 Task: Choose the option "apply to pivot tables".
Action: Mouse moved to (261, 147)
Screenshot: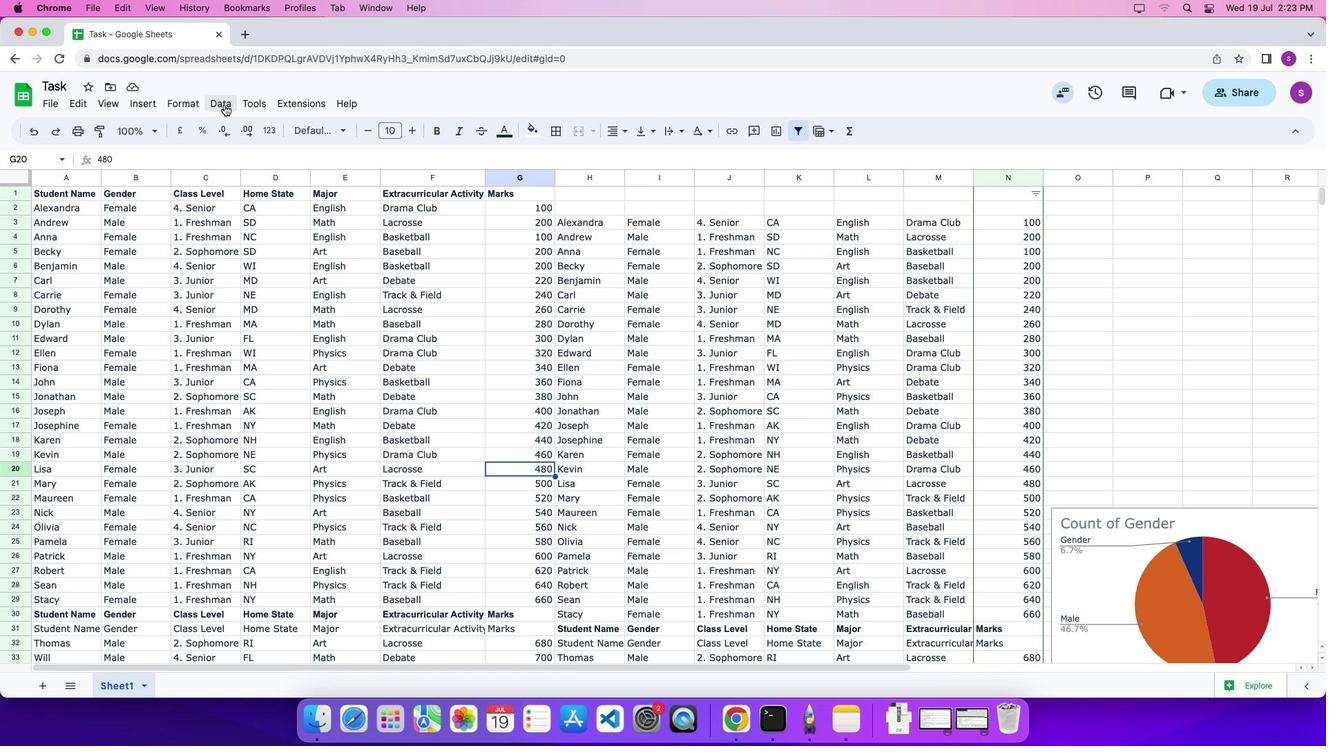 
Action: Mouse pressed left at (261, 147)
Screenshot: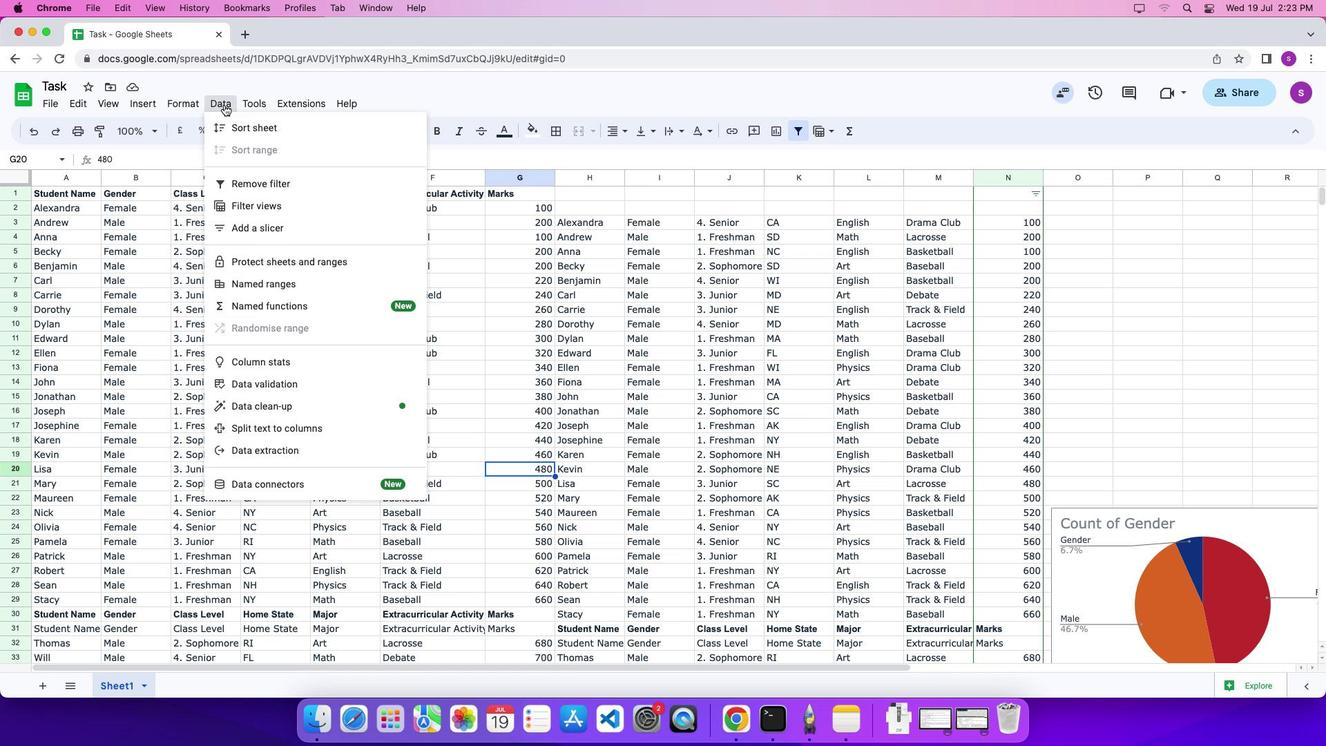 
Action: Mouse moved to (263, 144)
Screenshot: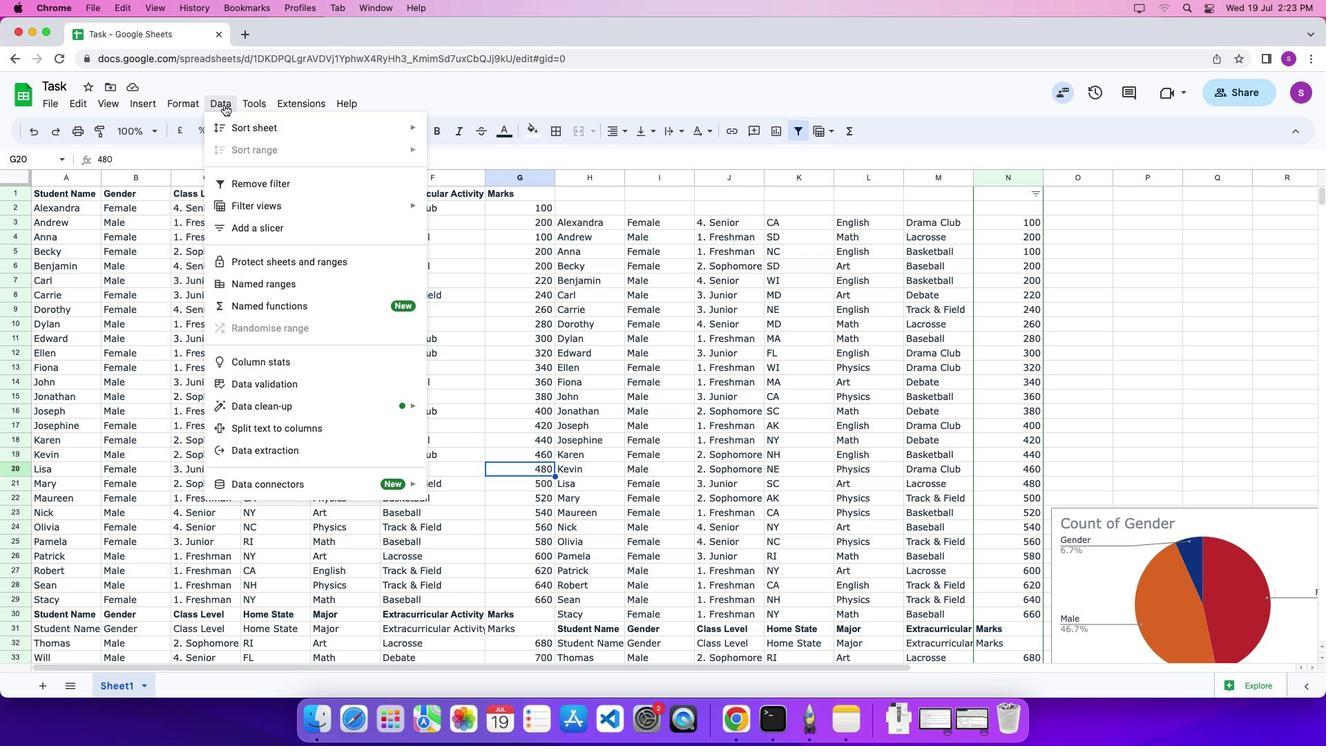 
Action: Mouse pressed left at (263, 144)
Screenshot: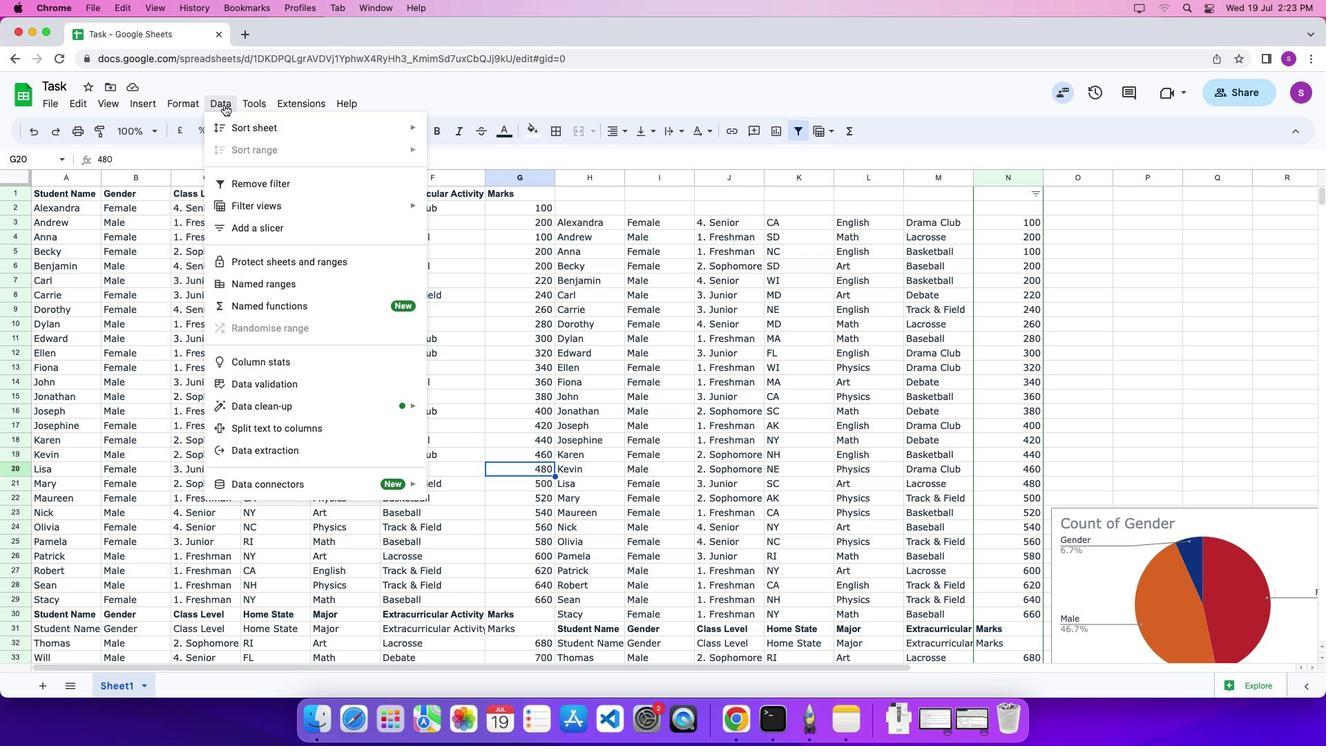 
Action: Mouse pressed left at (263, 144)
Screenshot: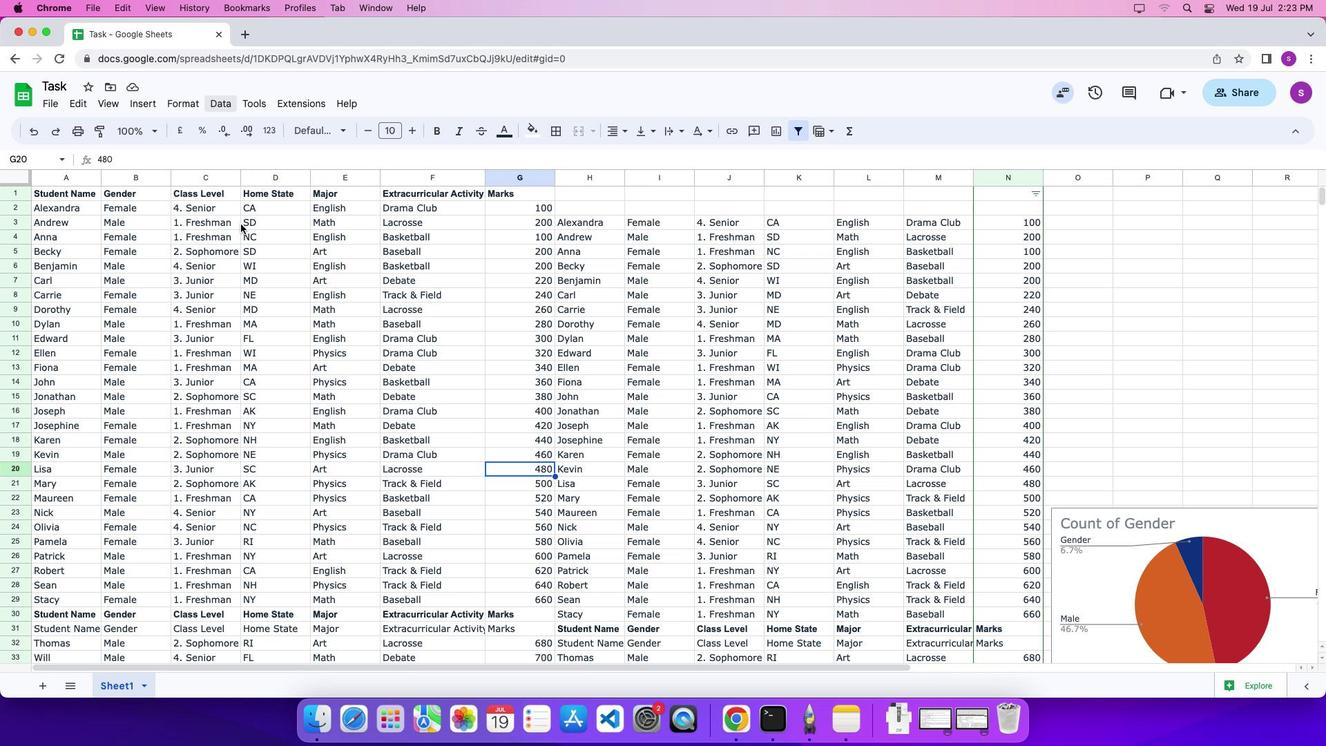 
Action: Mouse moved to (280, 263)
Screenshot: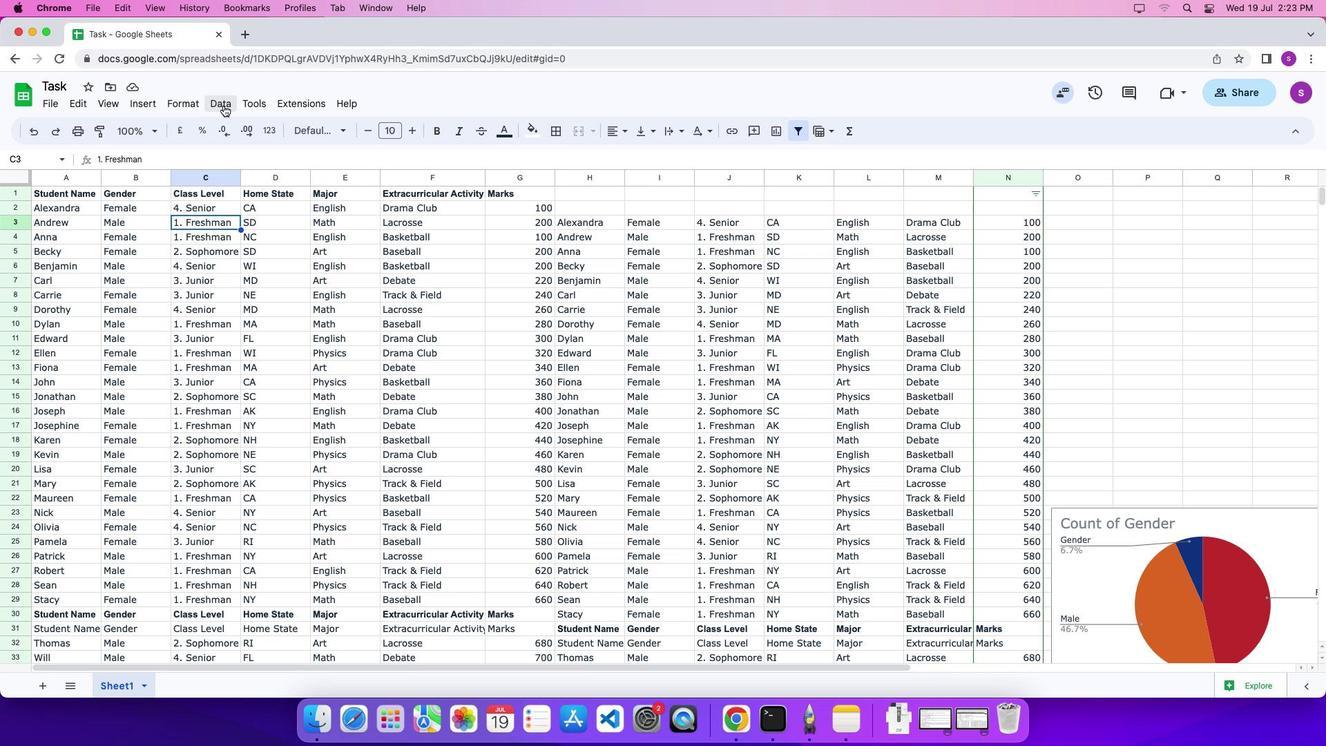 
Action: Mouse pressed left at (280, 263)
Screenshot: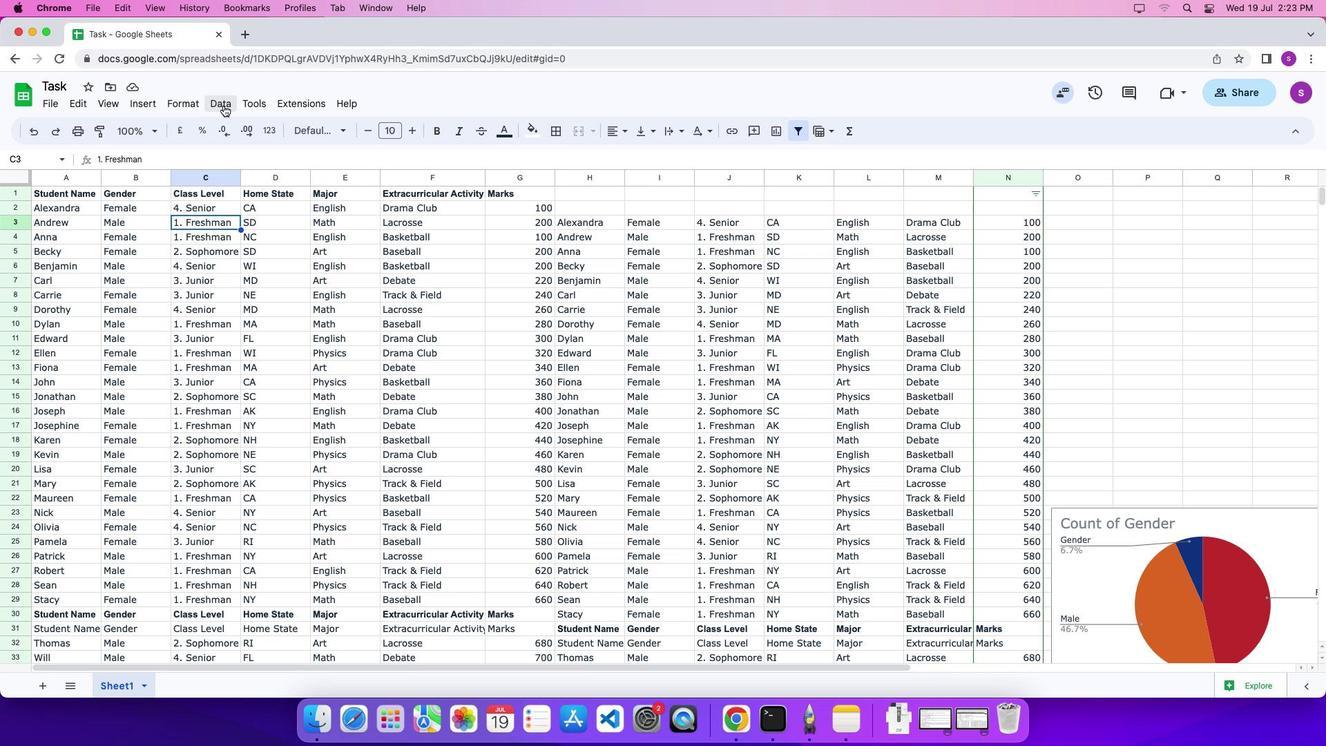 
Action: Mouse moved to (263, 145)
Screenshot: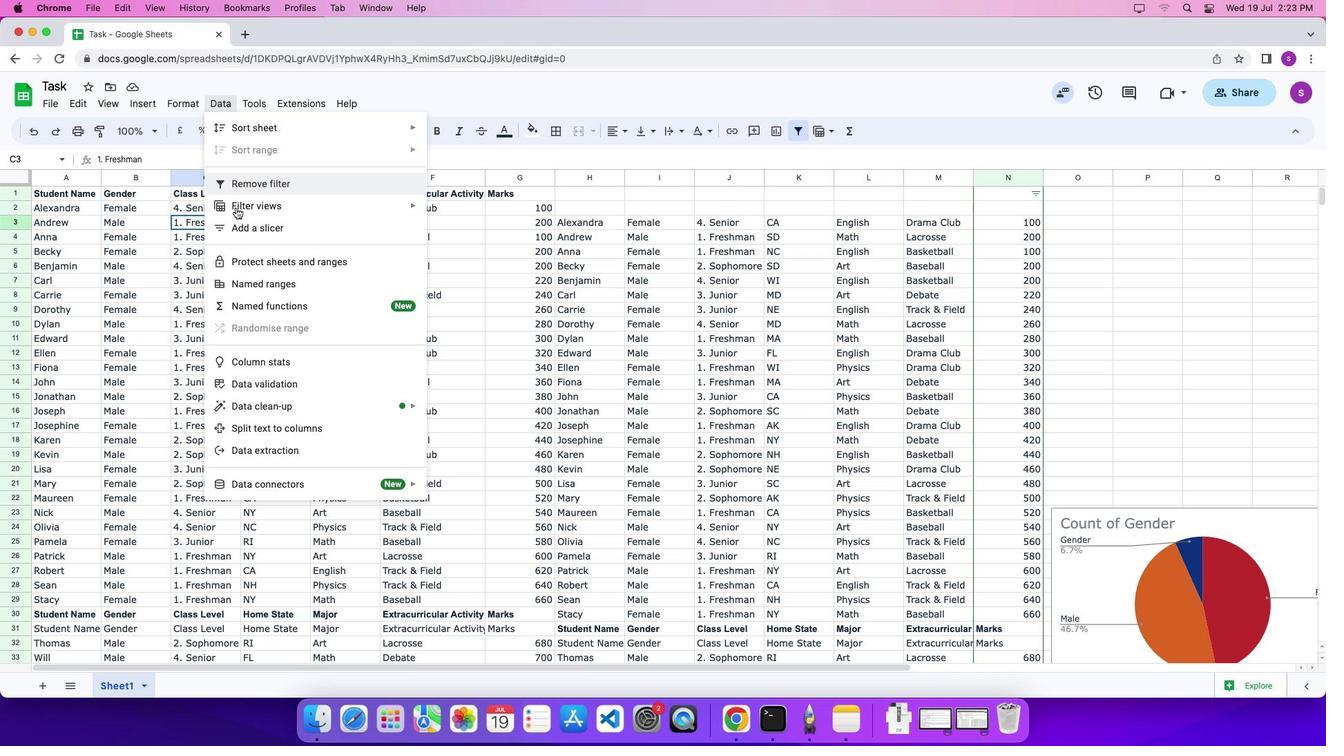 
Action: Mouse pressed left at (263, 145)
Screenshot: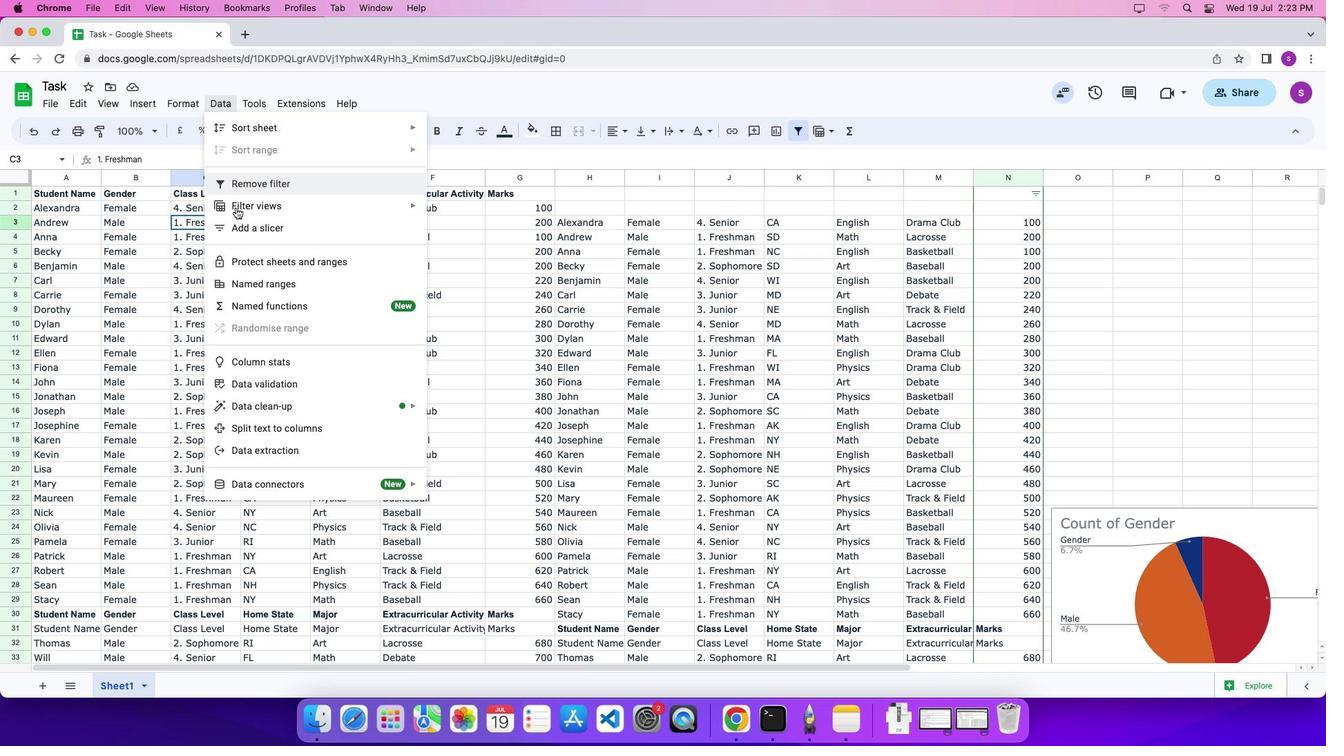
Action: Mouse moved to (278, 262)
Screenshot: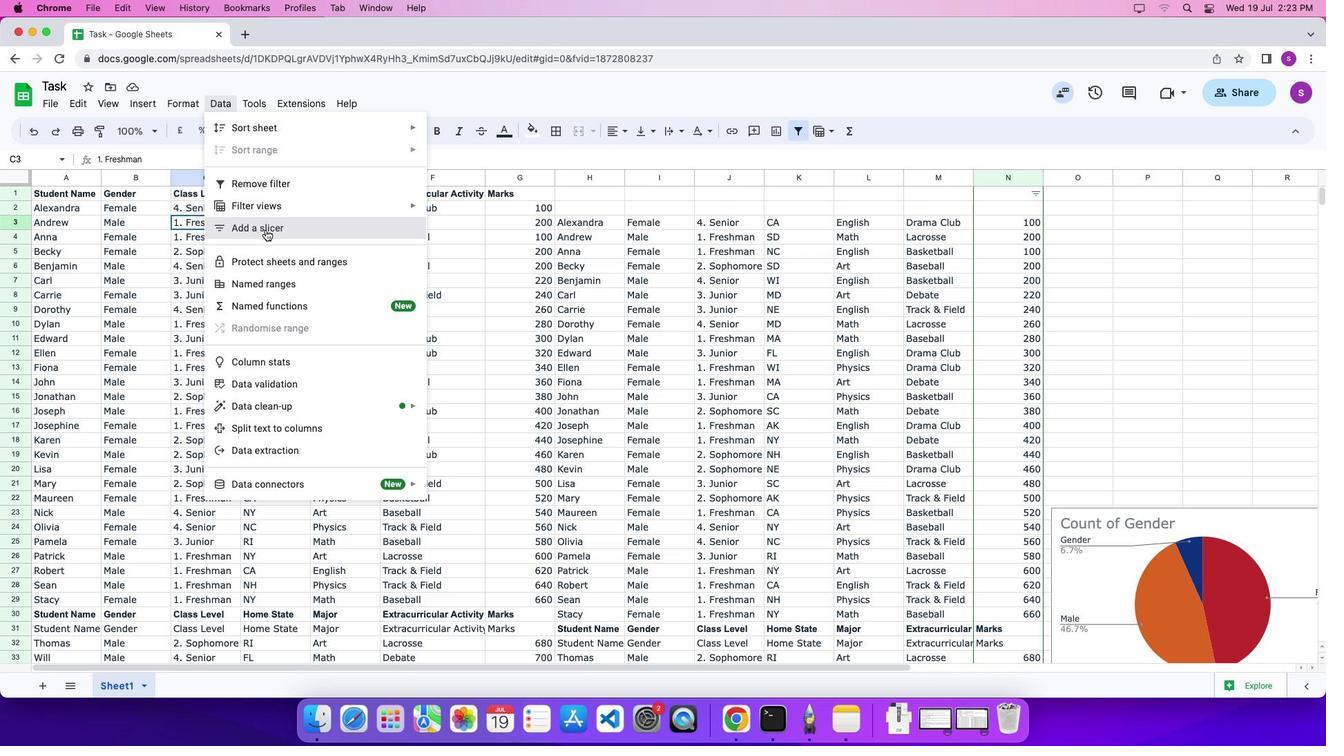 
Action: Mouse pressed left at (278, 262)
Screenshot: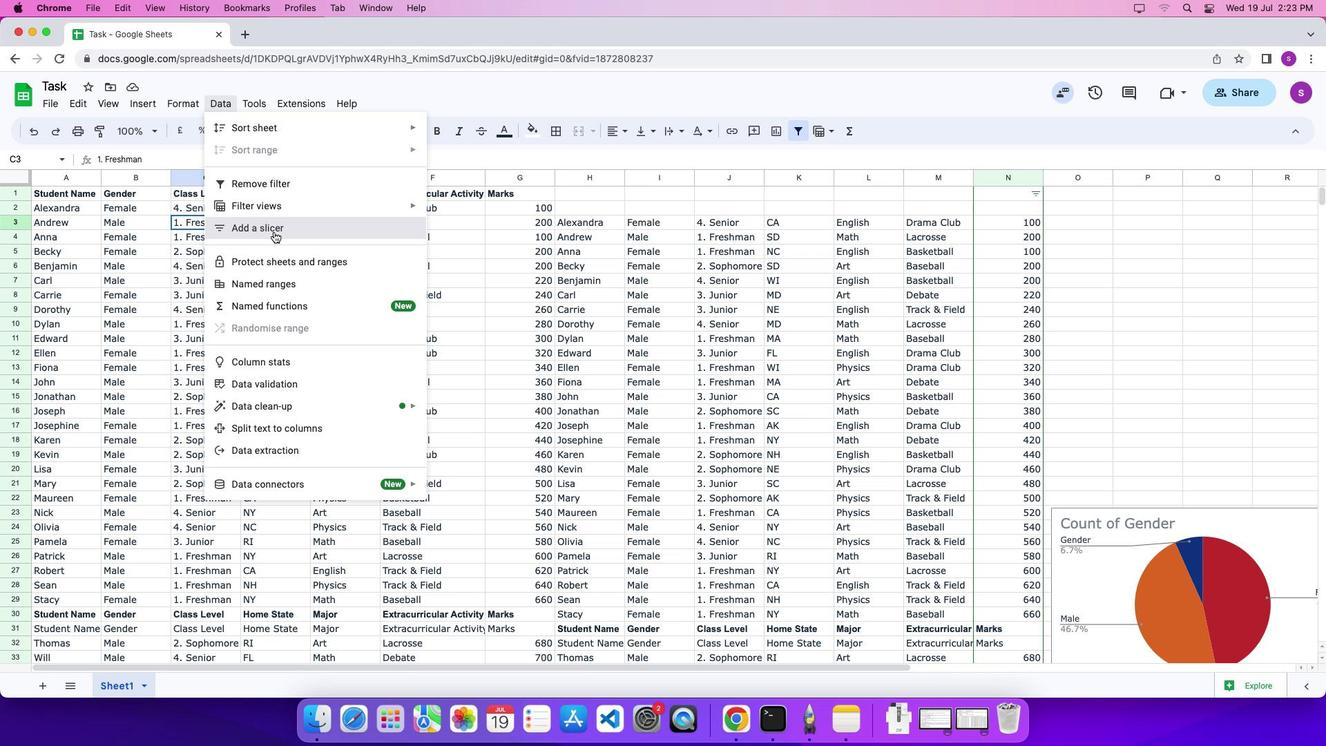 
Action: Mouse moved to (1339, 376)
Screenshot: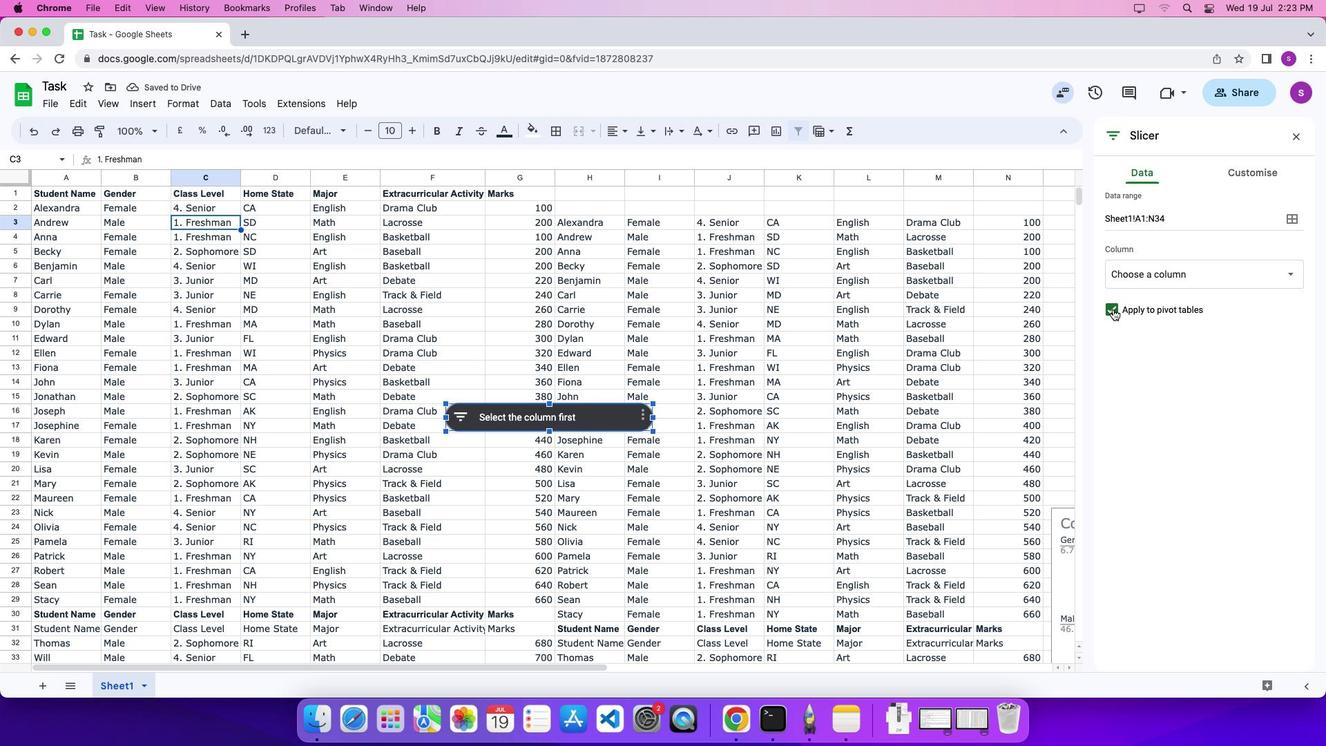 
Action: Mouse pressed left at (1339, 376)
Screenshot: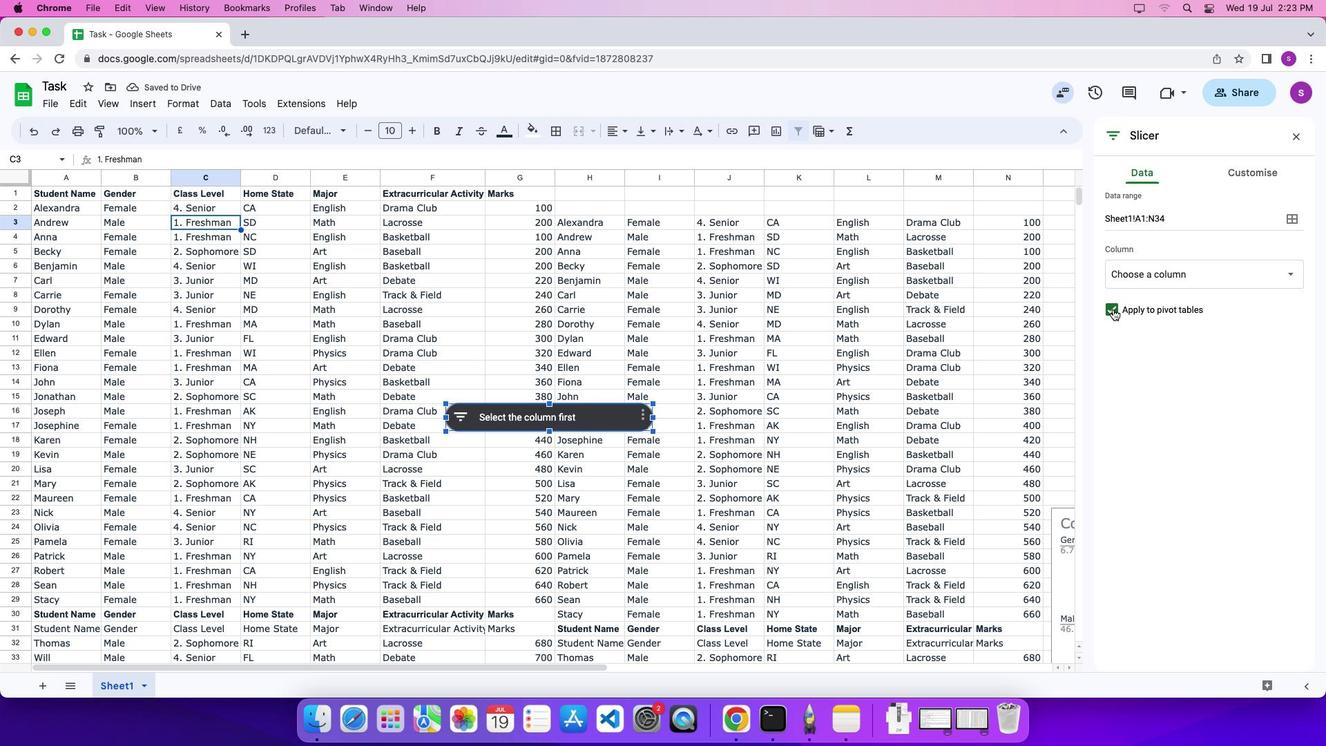 
Action: Mouse moved to (1150, 348)
Screenshot: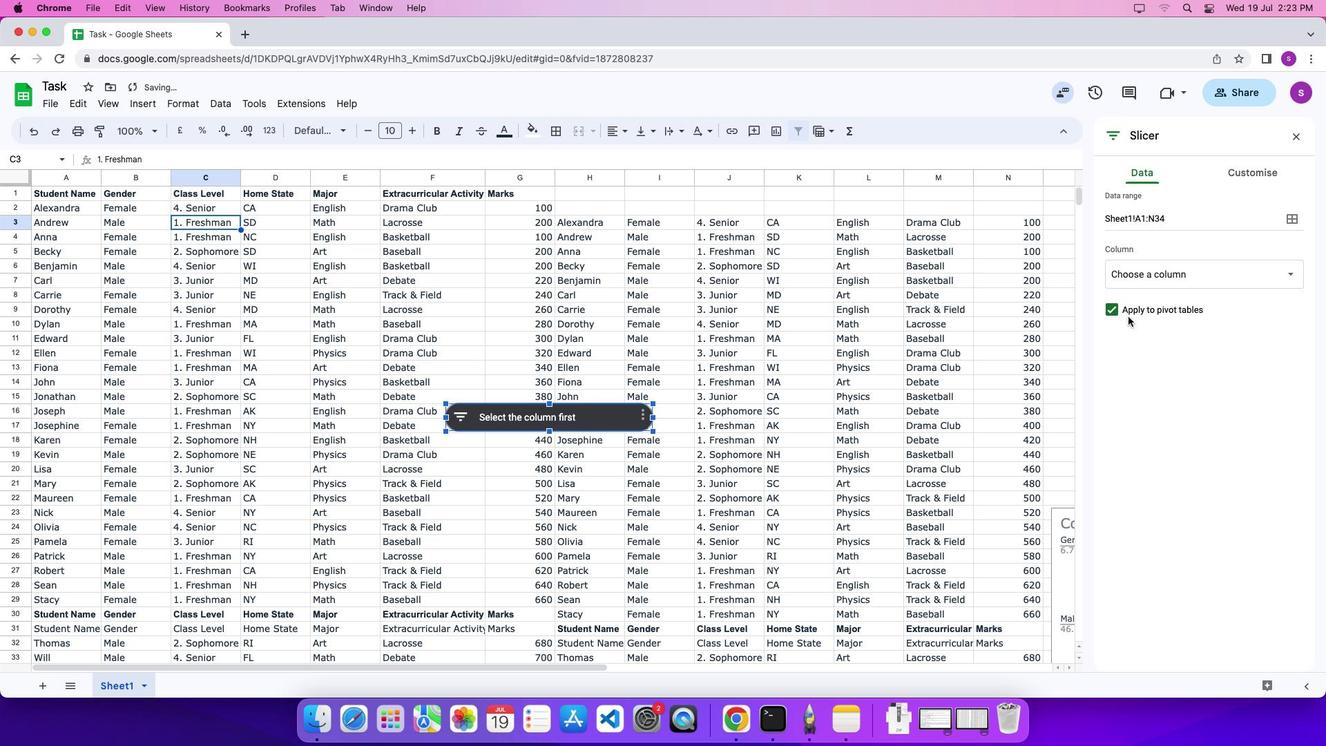 
Action: Mouse pressed left at (1150, 348)
Screenshot: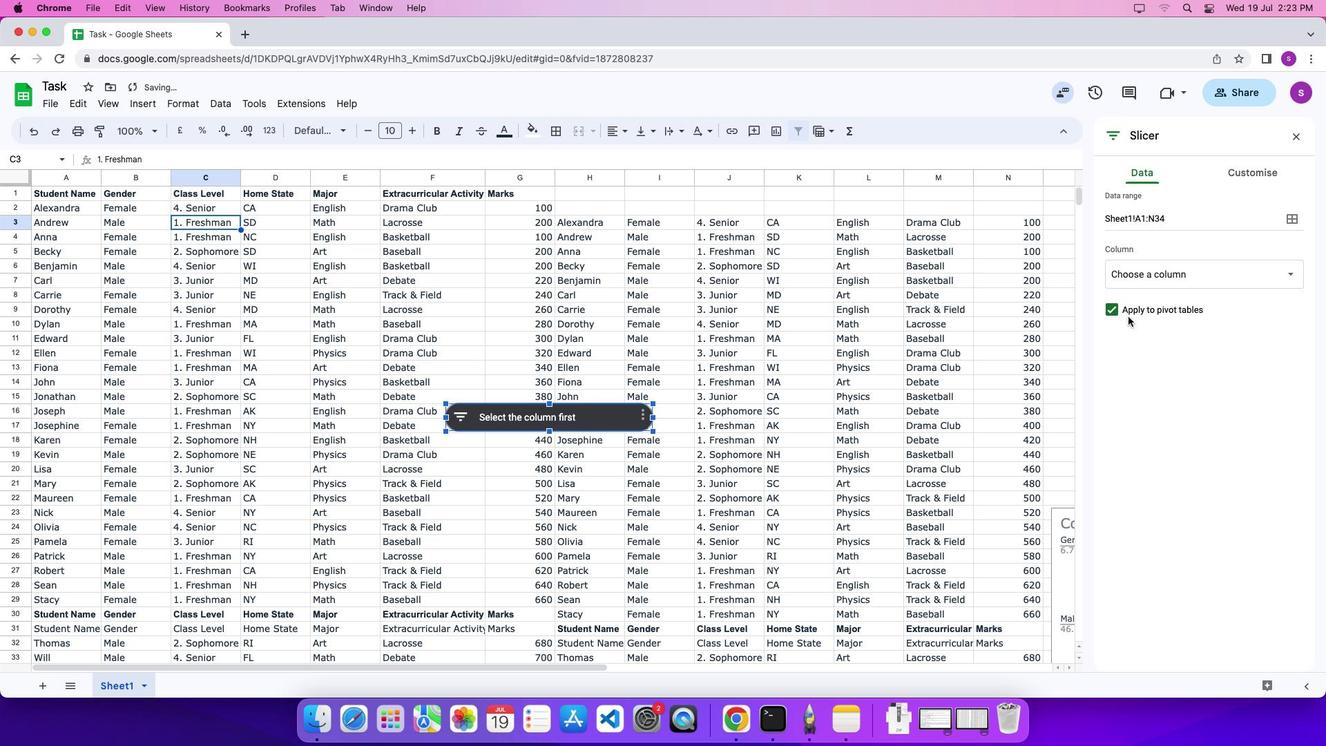 
Action: Mouse moved to (1153, 351)
Screenshot: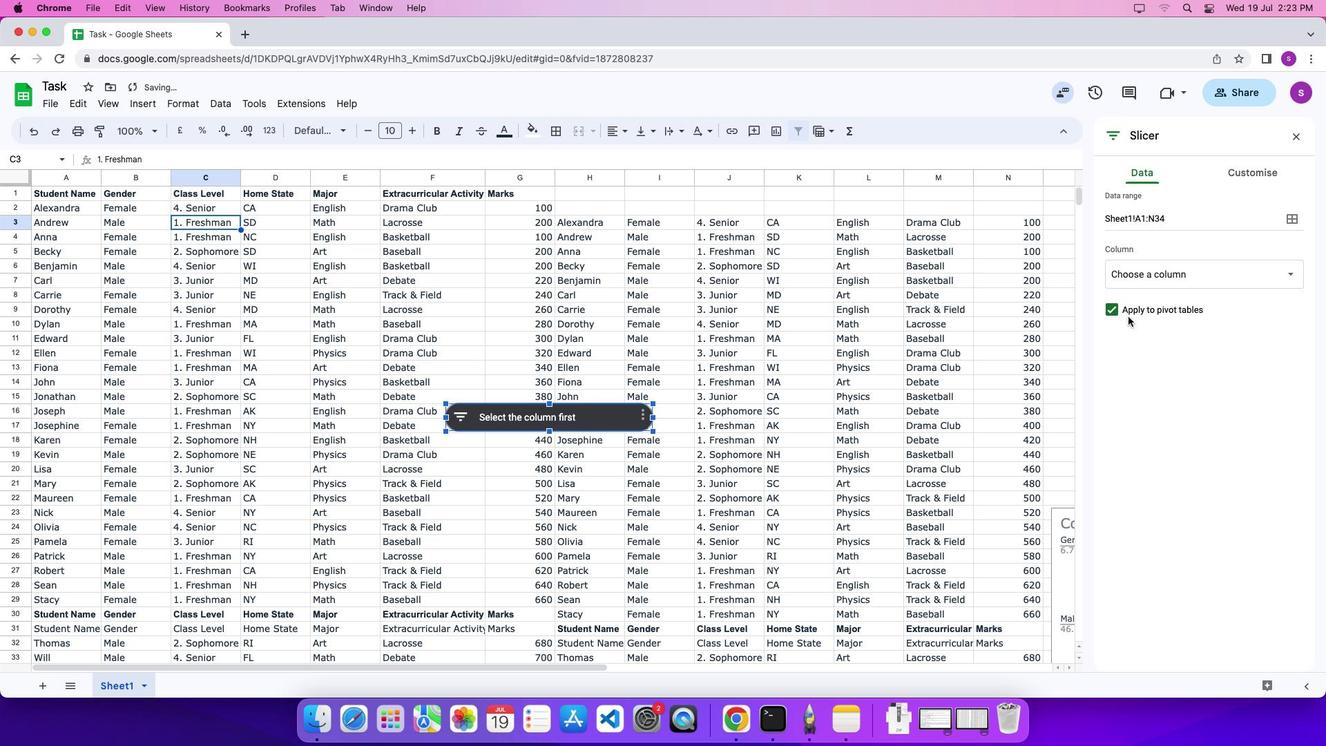 
Action: Mouse pressed left at (1153, 351)
Screenshot: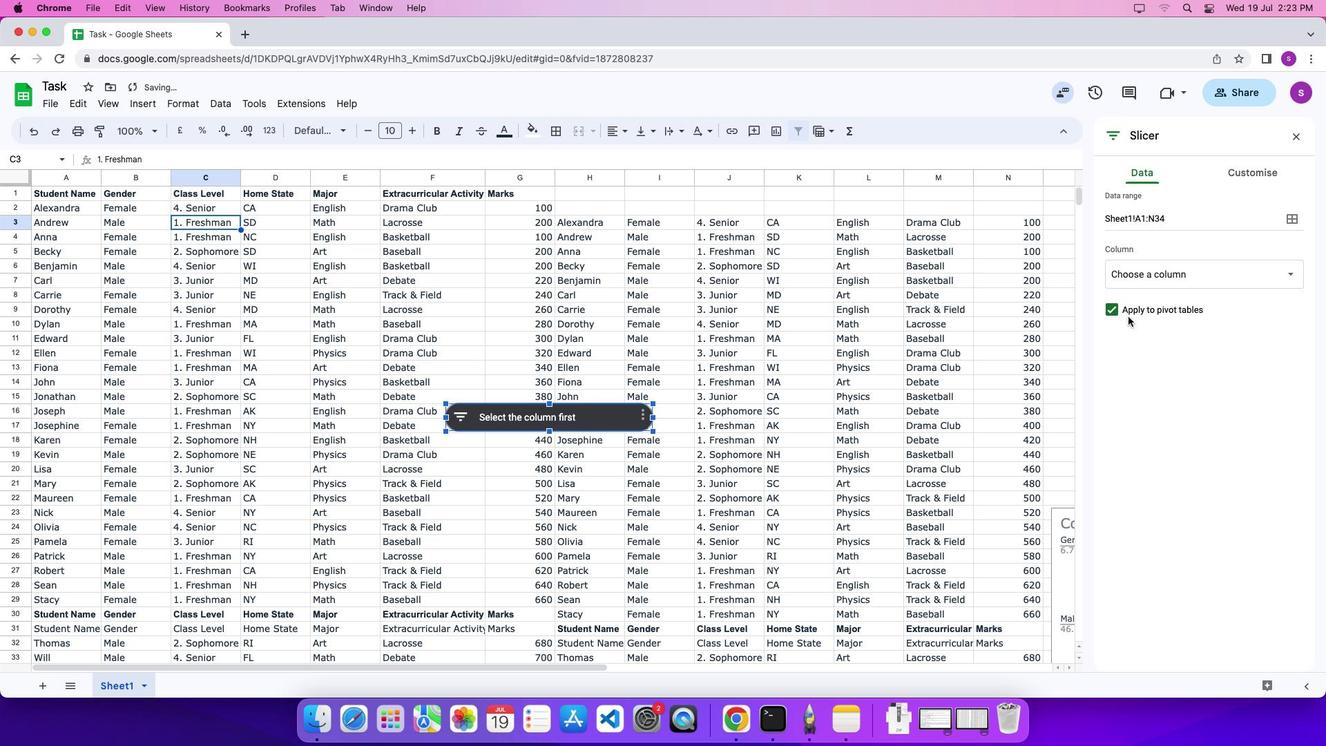 
Action: Mouse moved to (1168, 356)
Screenshot: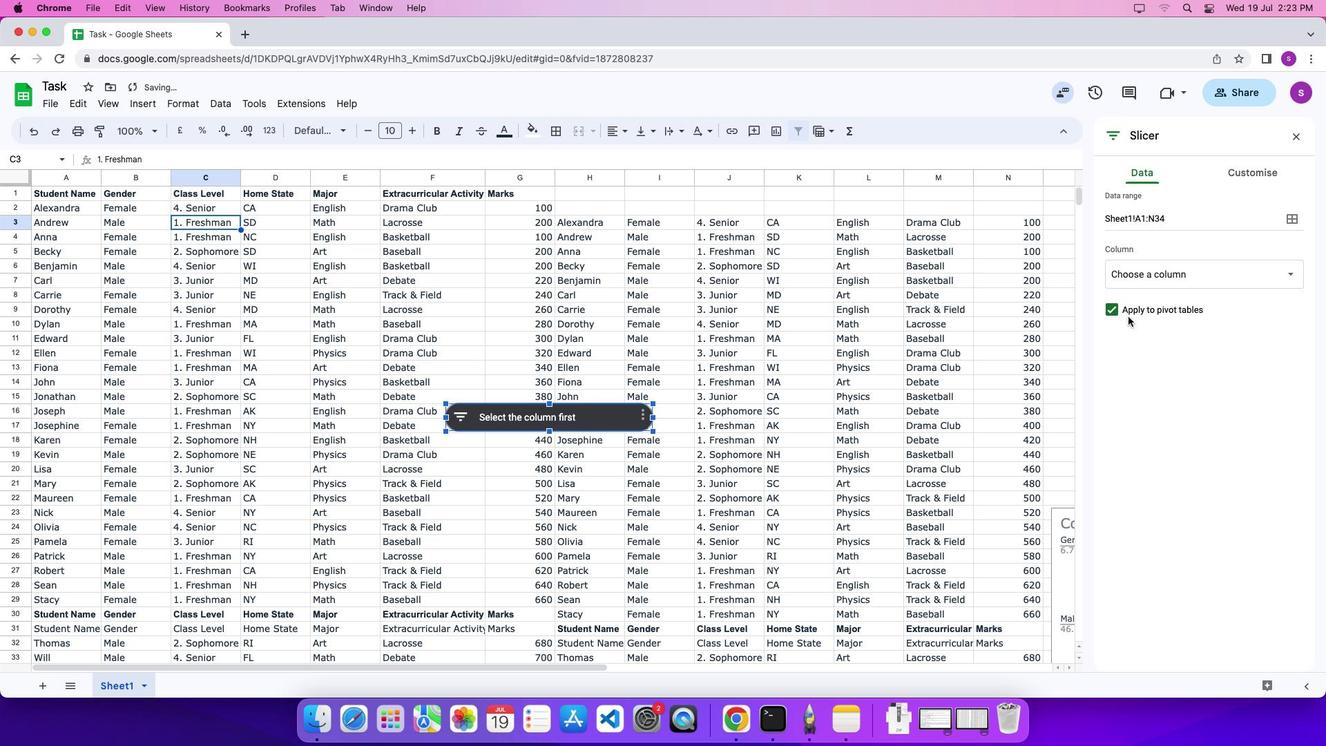 
